 Task: Create Board Knowledge Base Software to Workspace External Affairs. Create Board Customer Churn Analysis to Workspace External Affairs. Create Board Sales Team Training and Development to Workspace External Affairs
Action: Mouse moved to (332, 427)
Screenshot: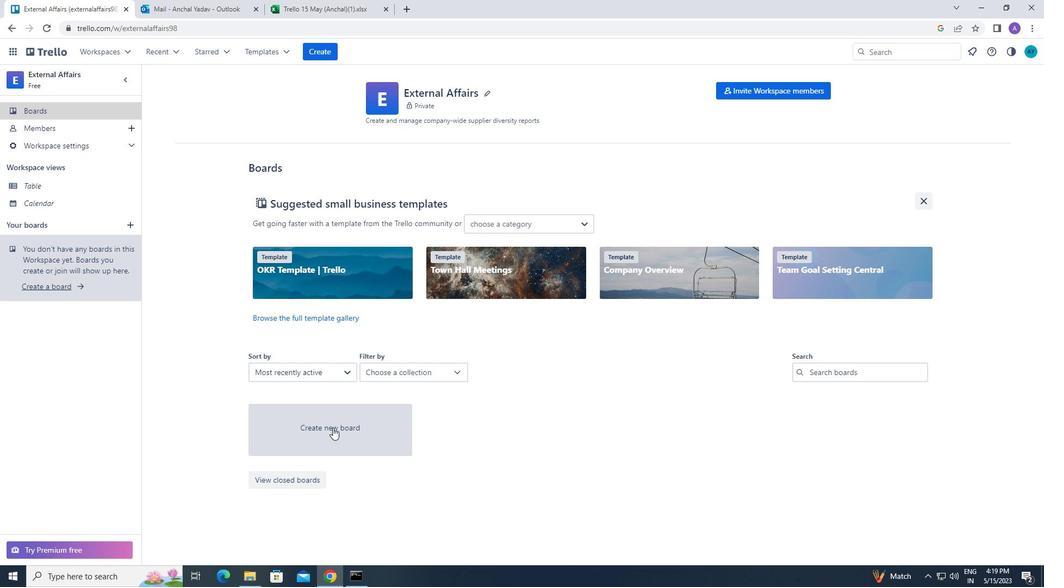 
Action: Mouse pressed left at (332, 427)
Screenshot: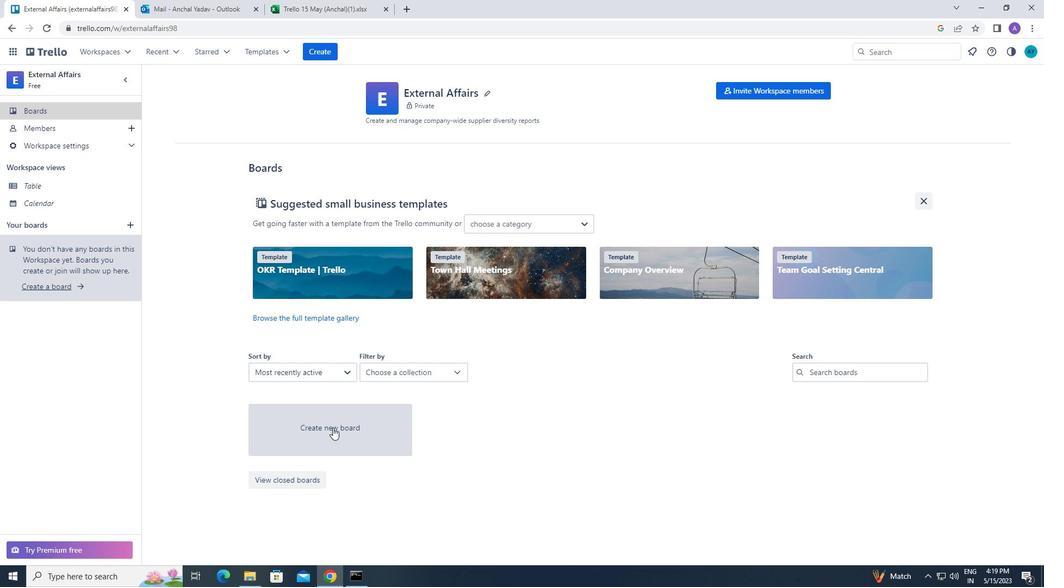 
Action: Key pressed <Key.caps_lock><Key.caps_lock>k<Key.caps_lock>nowledge<Key.space><Key.caps_lock>b<Key.caps_lock>ase<Key.space><Key.caps_lock>s<Key.caps_lock>oftware
Screenshot: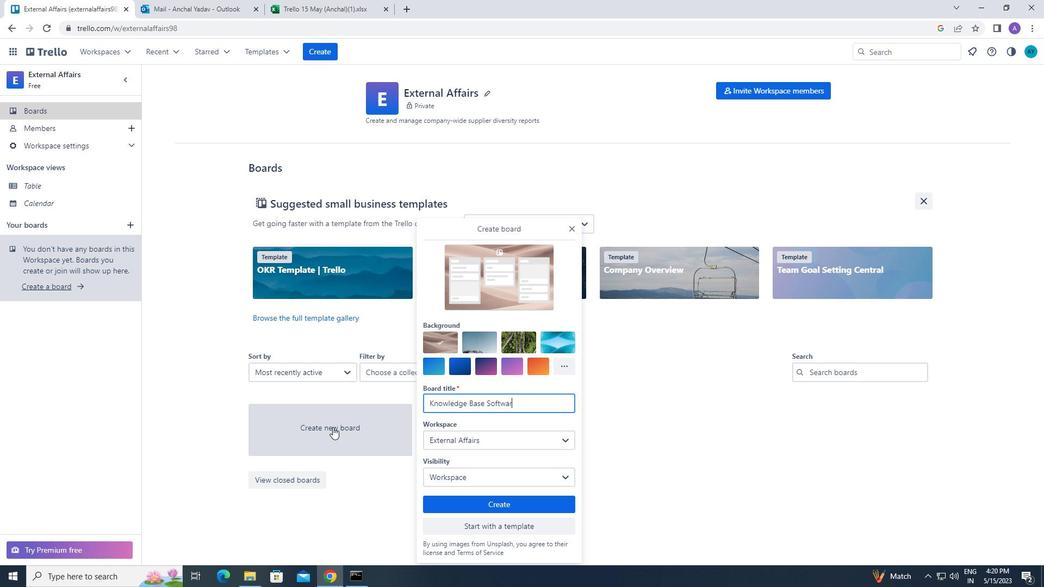 
Action: Mouse moved to (477, 505)
Screenshot: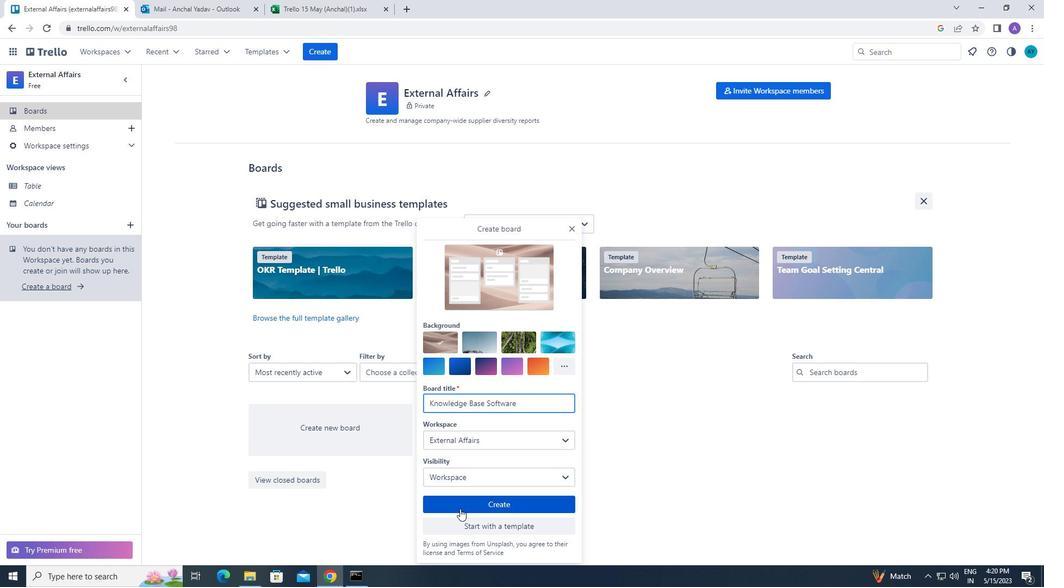 
Action: Mouse pressed left at (477, 505)
Screenshot: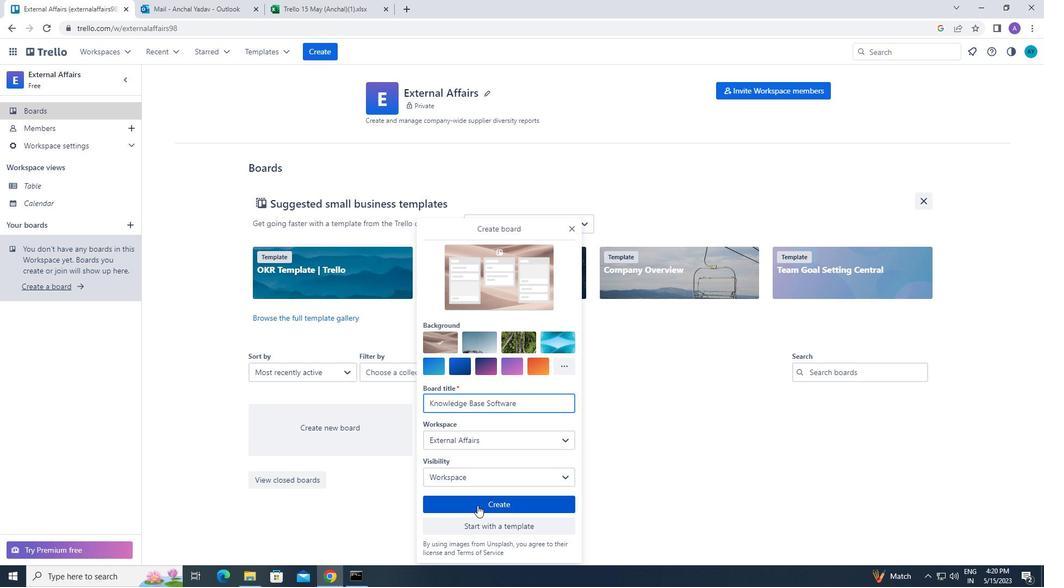 
Action: Mouse moved to (319, 48)
Screenshot: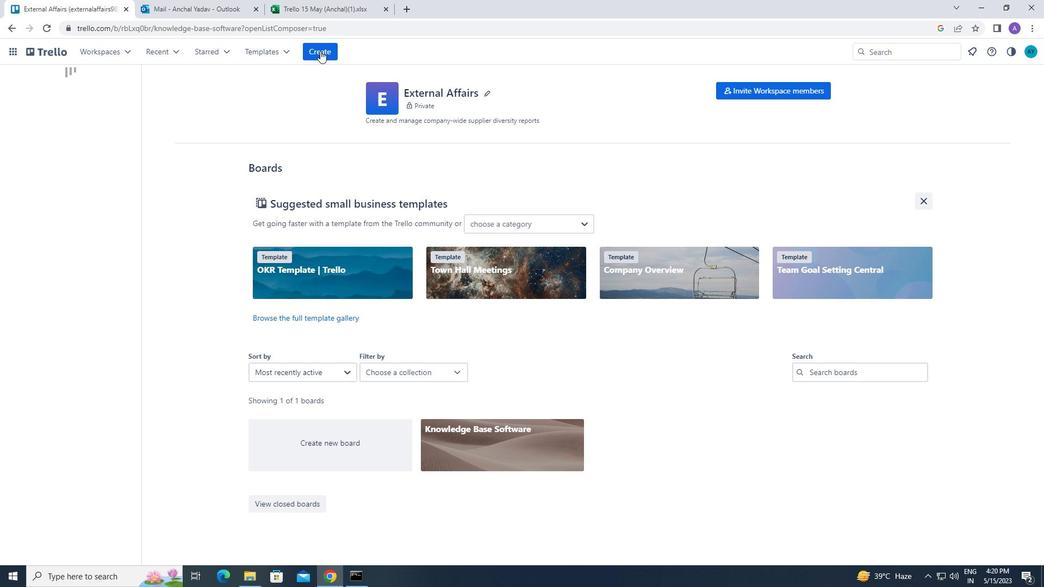 
Action: Mouse pressed left at (319, 48)
Screenshot: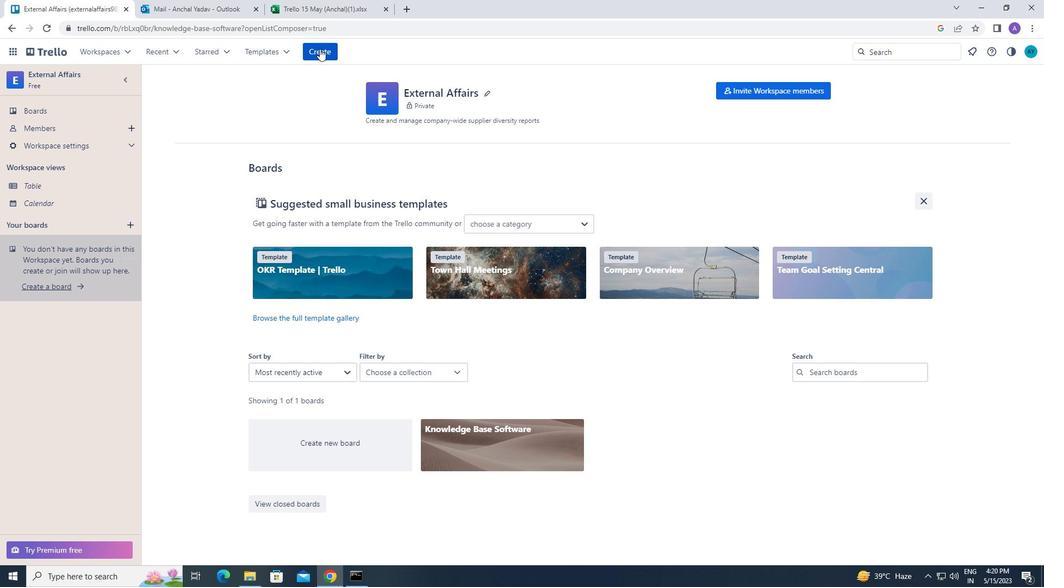 
Action: Mouse moved to (327, 98)
Screenshot: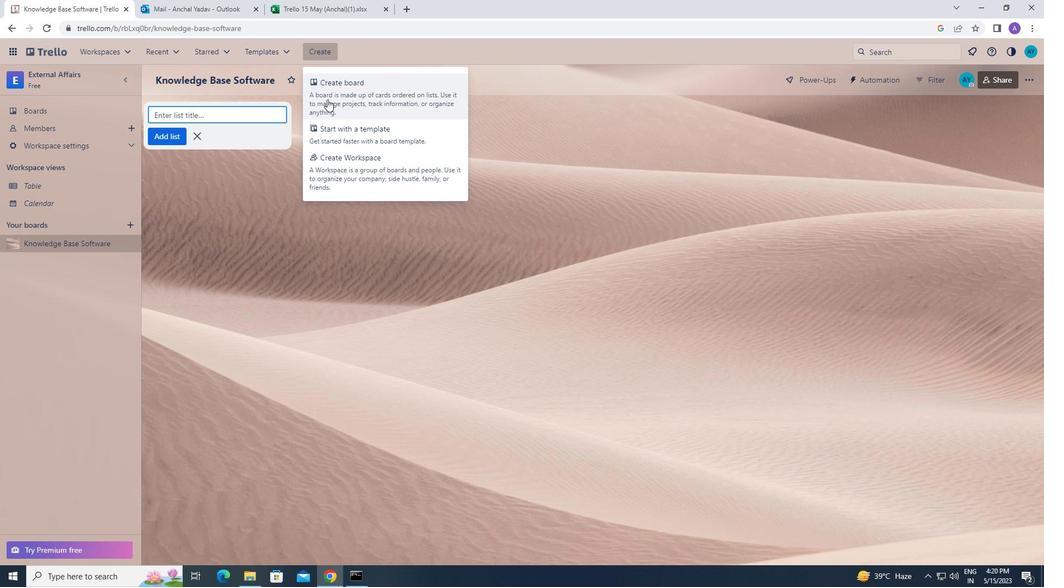 
Action: Mouse pressed left at (327, 98)
Screenshot: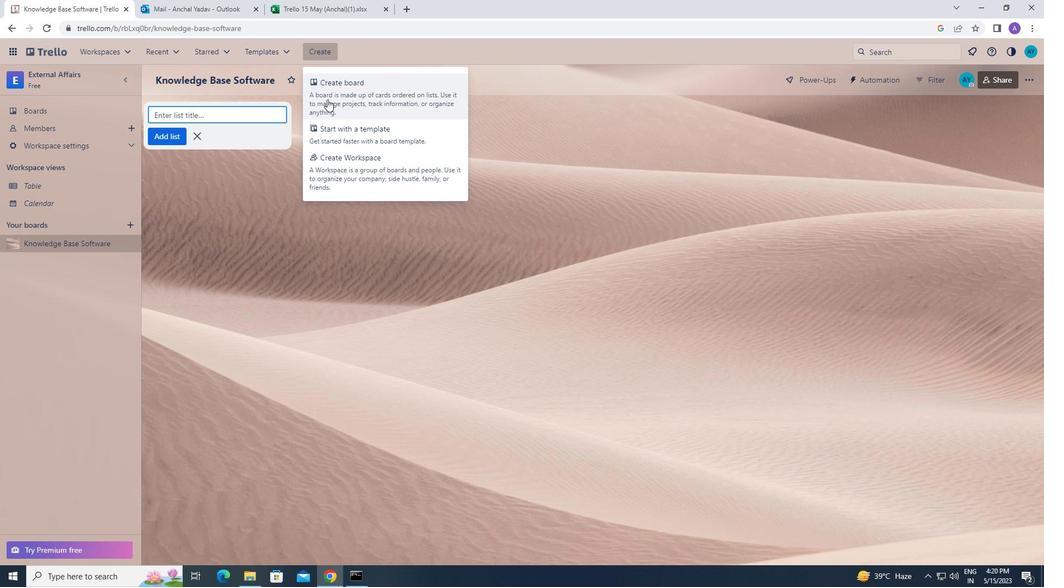 
Action: Mouse moved to (344, 249)
Screenshot: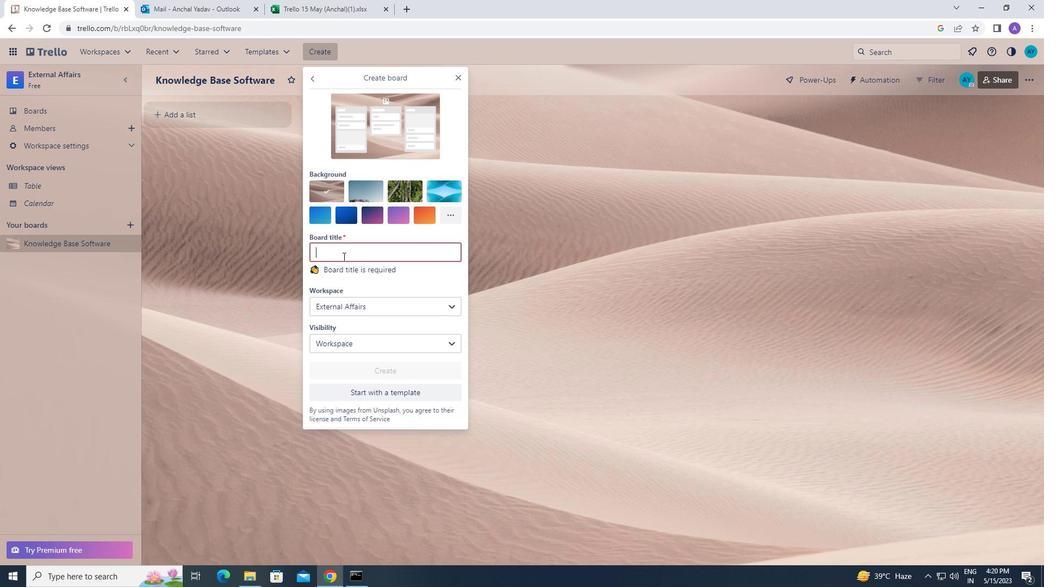 
Action: Mouse pressed left at (344, 249)
Screenshot: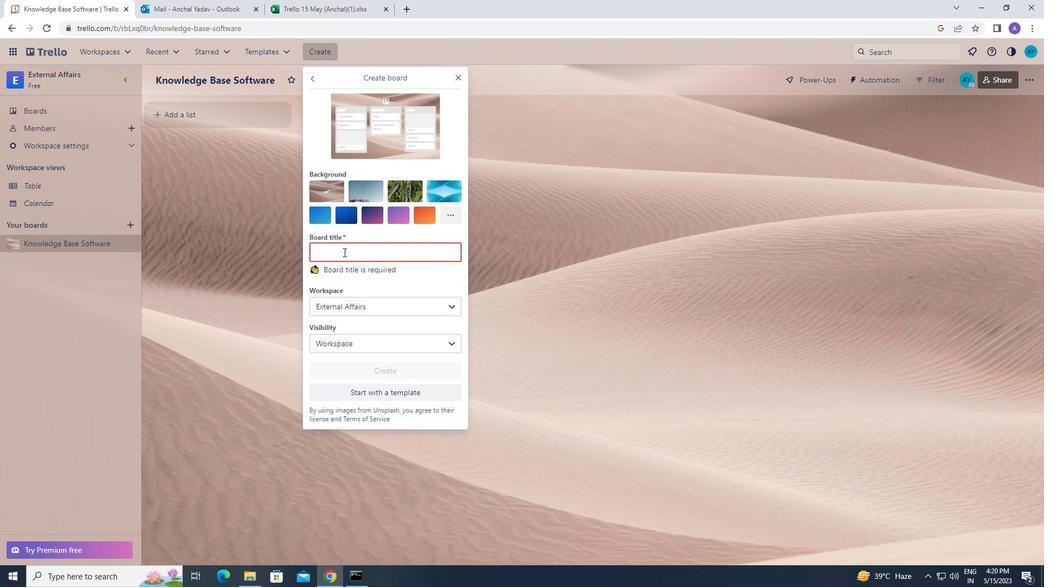 
Action: Mouse moved to (348, 262)
Screenshot: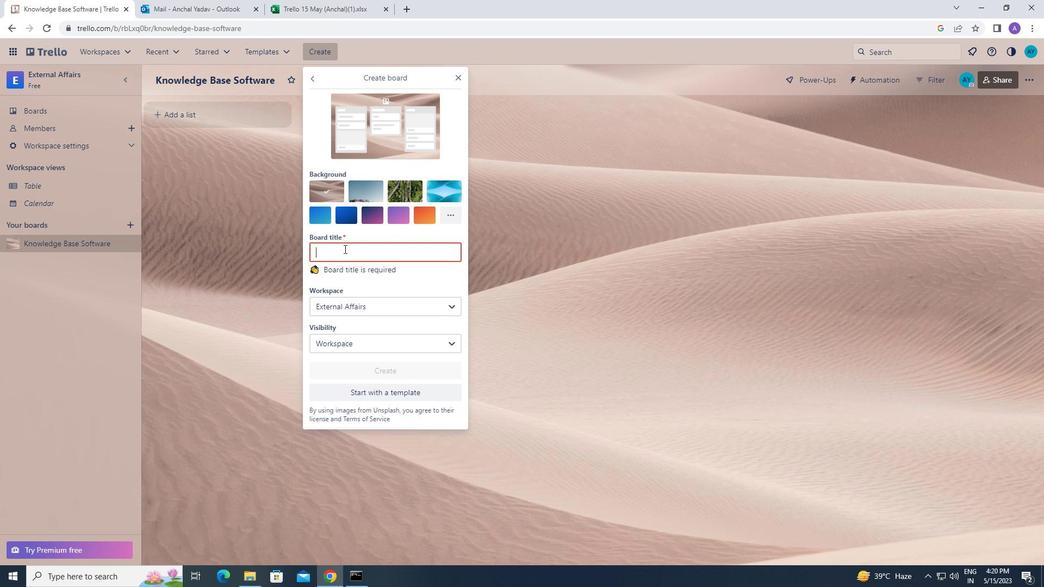 
Action: Key pressed <Key.caps_lock>c<Key.caps_lock>ustomer<Key.space><Key.caps_lock>c<Key.caps_lock>hurn<Key.space><Key.caps_lock>a<Key.caps_lock>nalysis
Screenshot: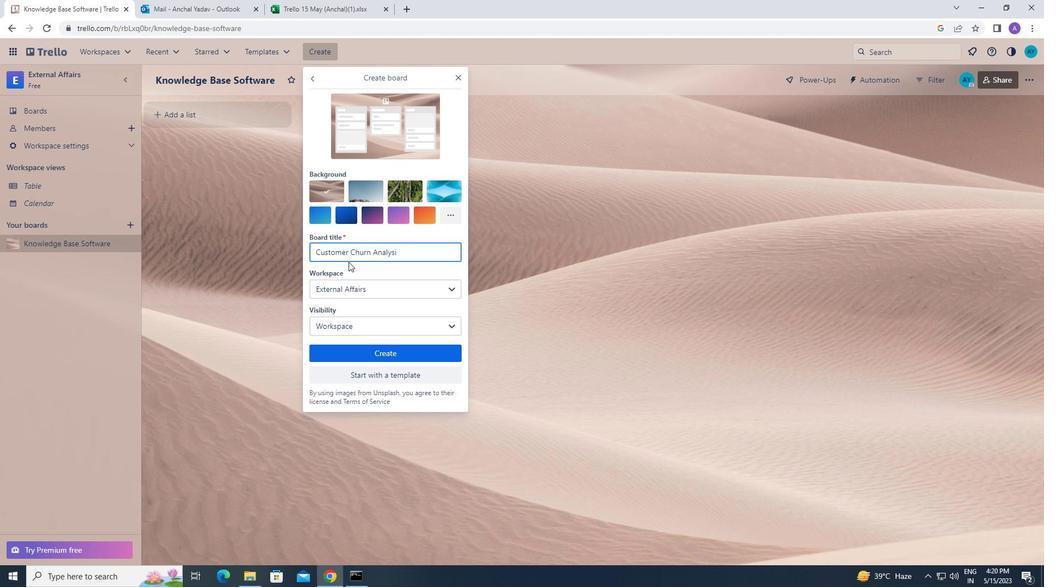 
Action: Mouse moved to (334, 346)
Screenshot: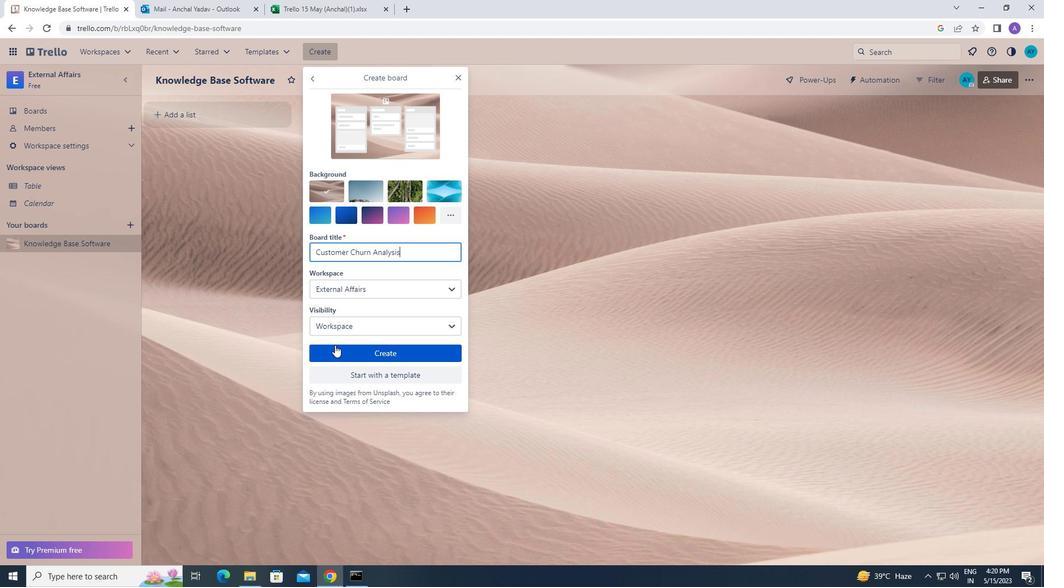 
Action: Mouse pressed left at (334, 346)
Screenshot: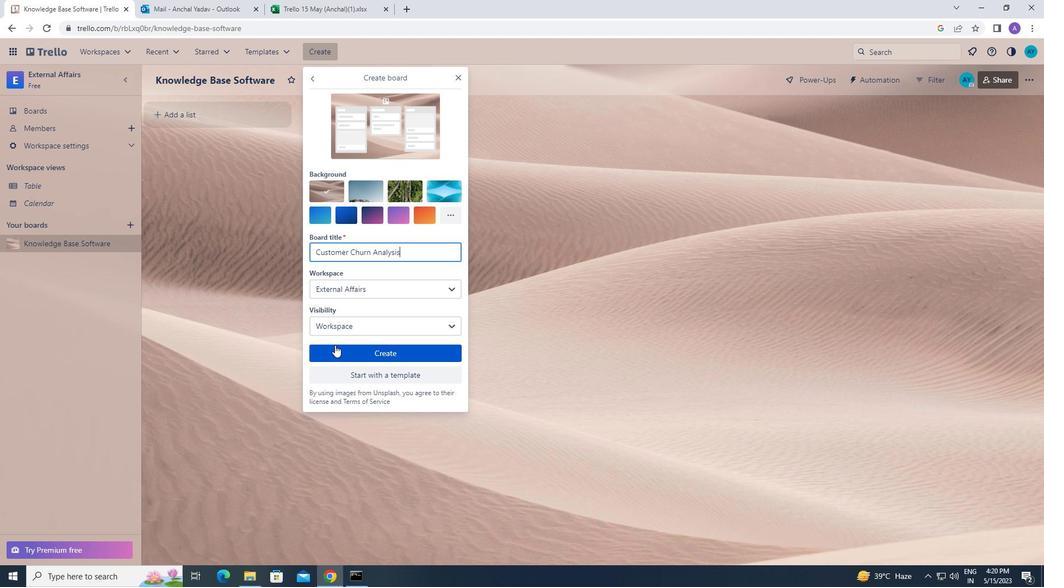 
Action: Mouse moved to (317, 50)
Screenshot: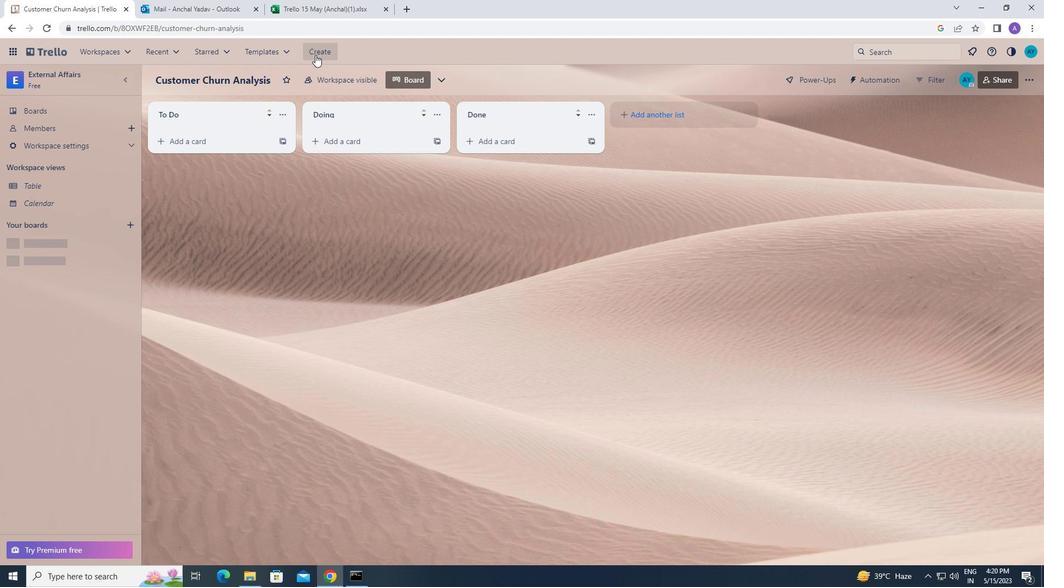 
Action: Mouse pressed left at (317, 50)
Screenshot: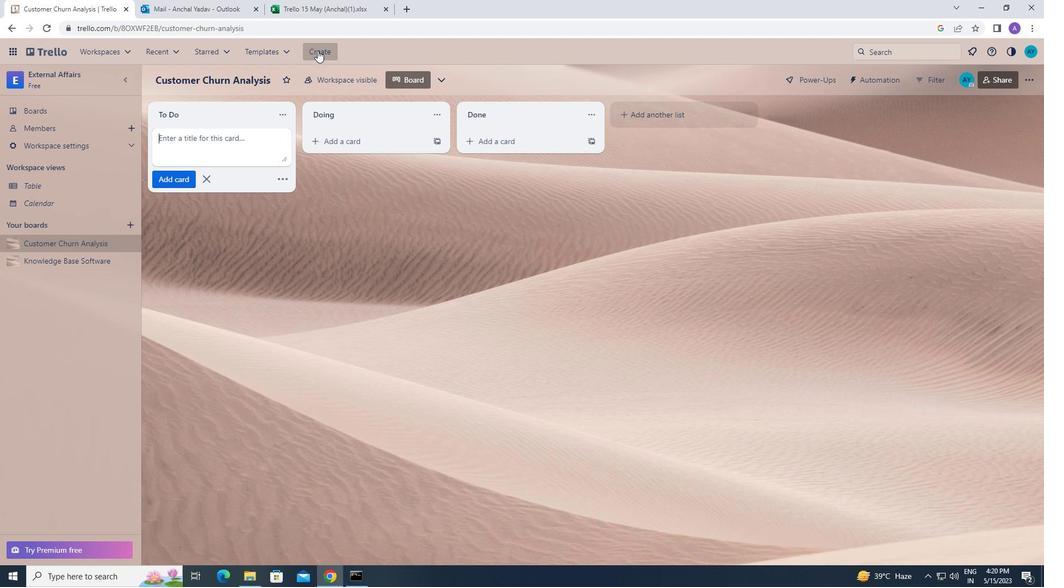 
Action: Mouse moved to (340, 79)
Screenshot: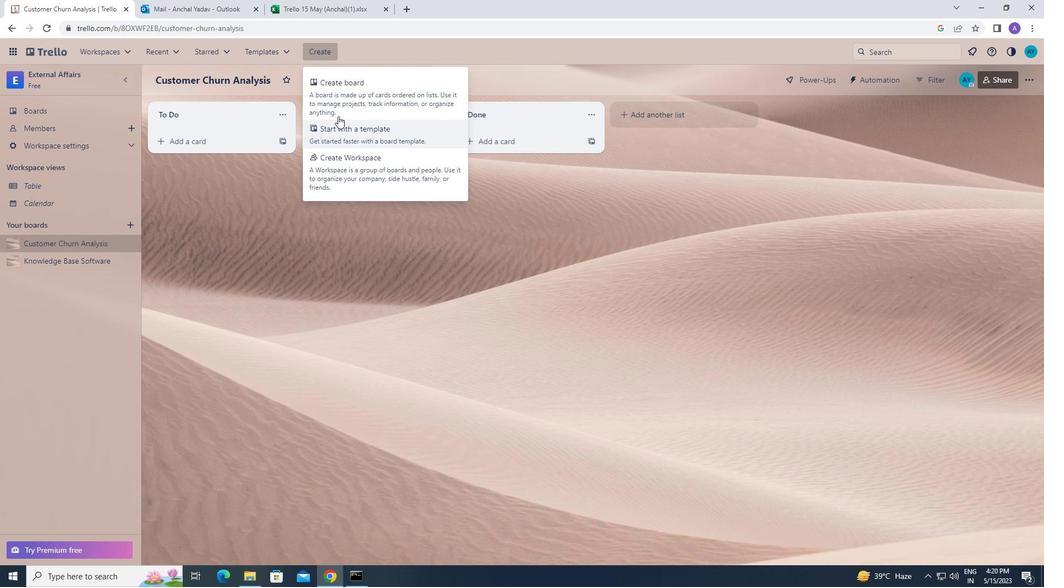 
Action: Mouse pressed left at (340, 79)
Screenshot: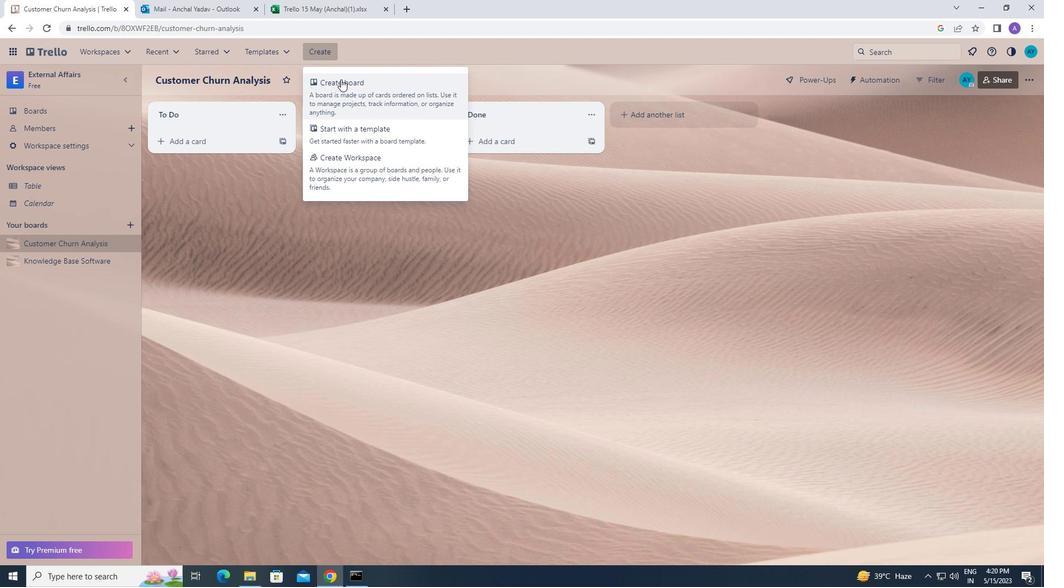 
Action: Mouse moved to (338, 252)
Screenshot: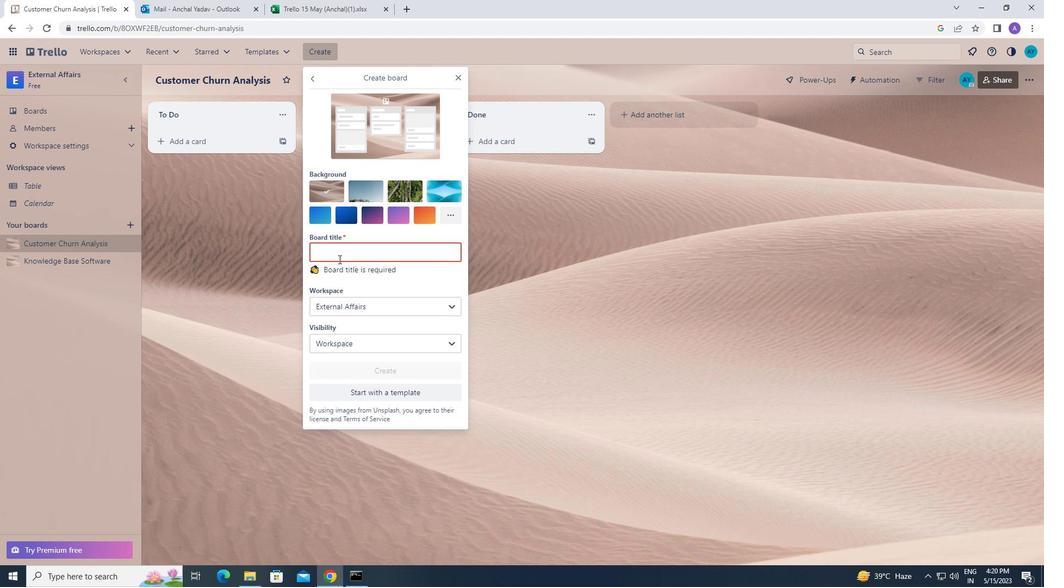 
Action: Mouse pressed left at (338, 252)
Screenshot: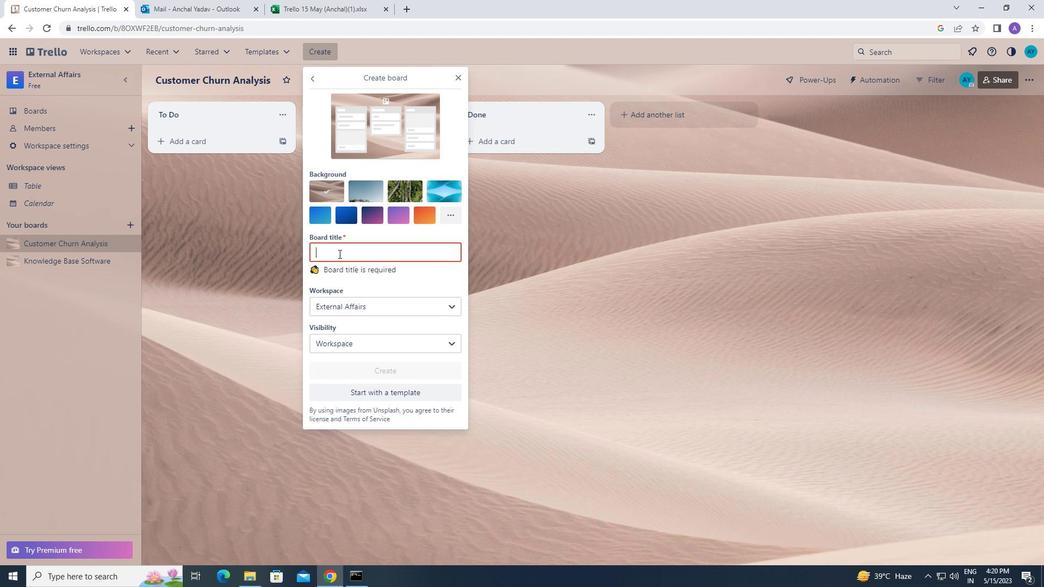 
Action: Key pressed <Key.caps_lock>s<Key.caps_lock>ales<Key.space><Key.caps_lock>t<Key.caps_lock>
Screenshot: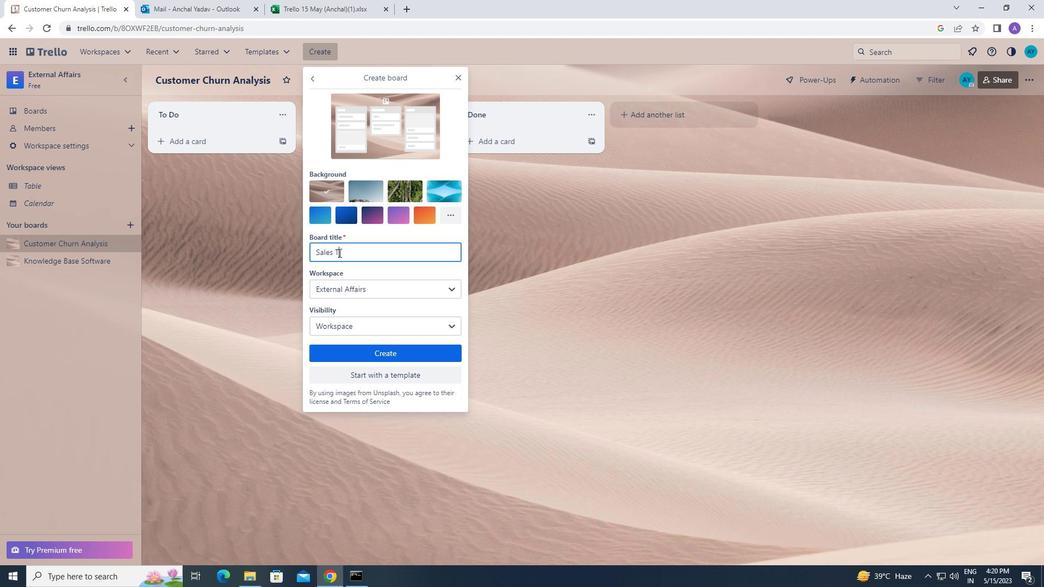
Action: Mouse moved to (392, 236)
Screenshot: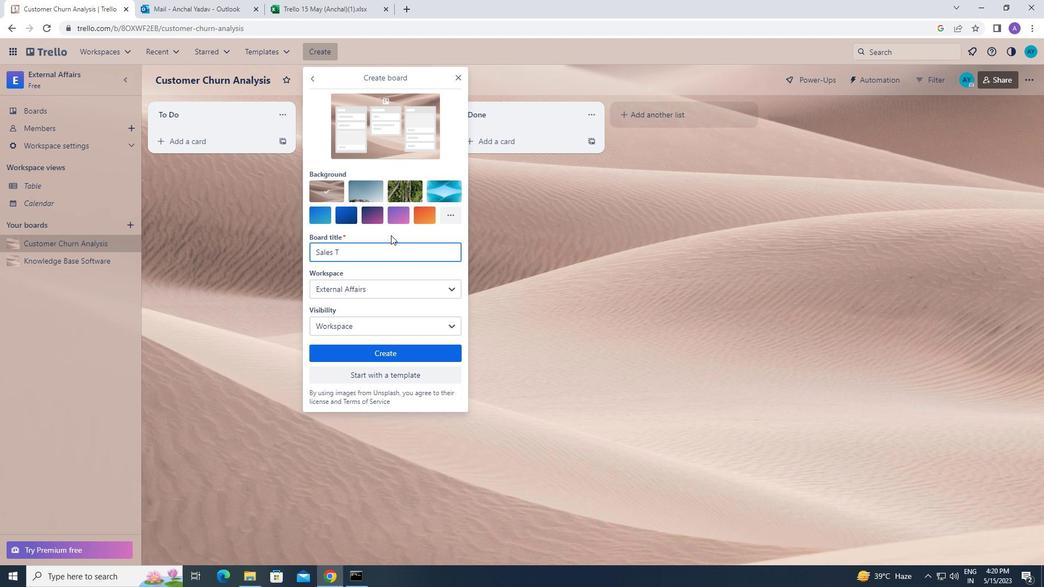 
Action: Key pressed e
Screenshot: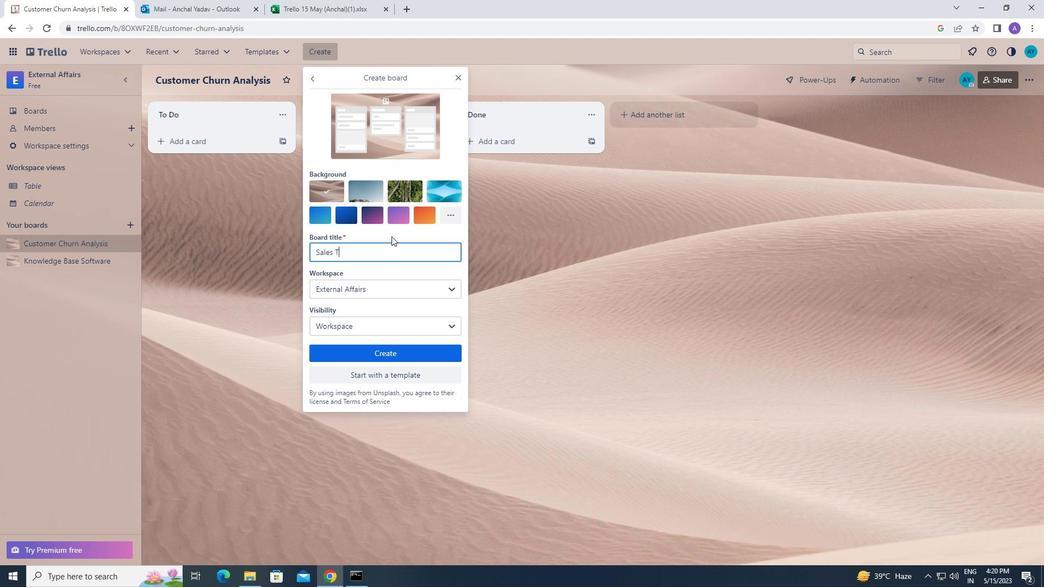 
Action: Mouse moved to (708, 218)
Screenshot: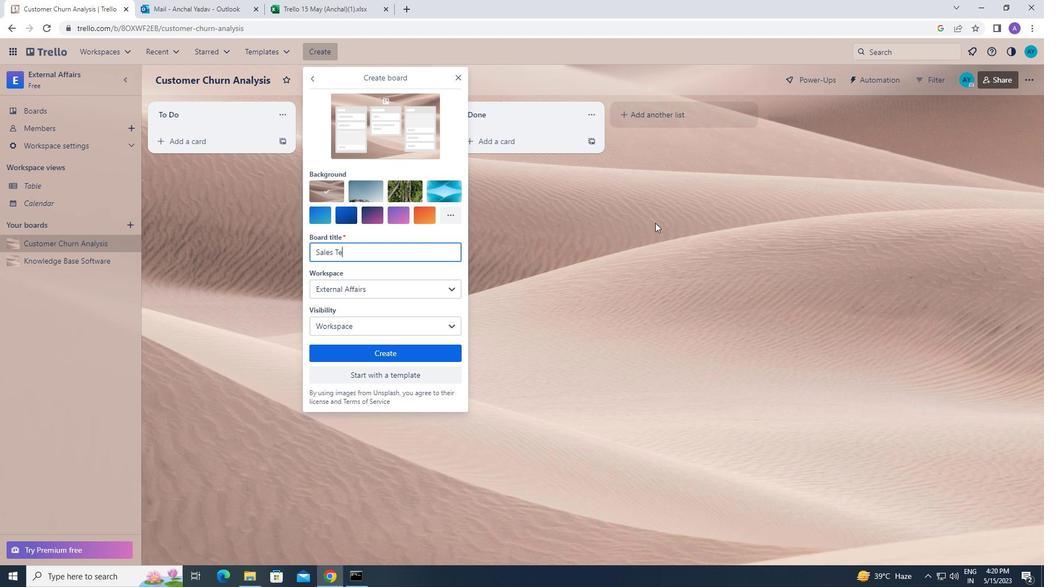 
Action: Key pressed am<Key.space><Key.caps_lock>t<Key.caps_lock>raining<Key.space>and<Key.space><Key.caps_lock>d<Key.caps_lock>evelopment
Screenshot: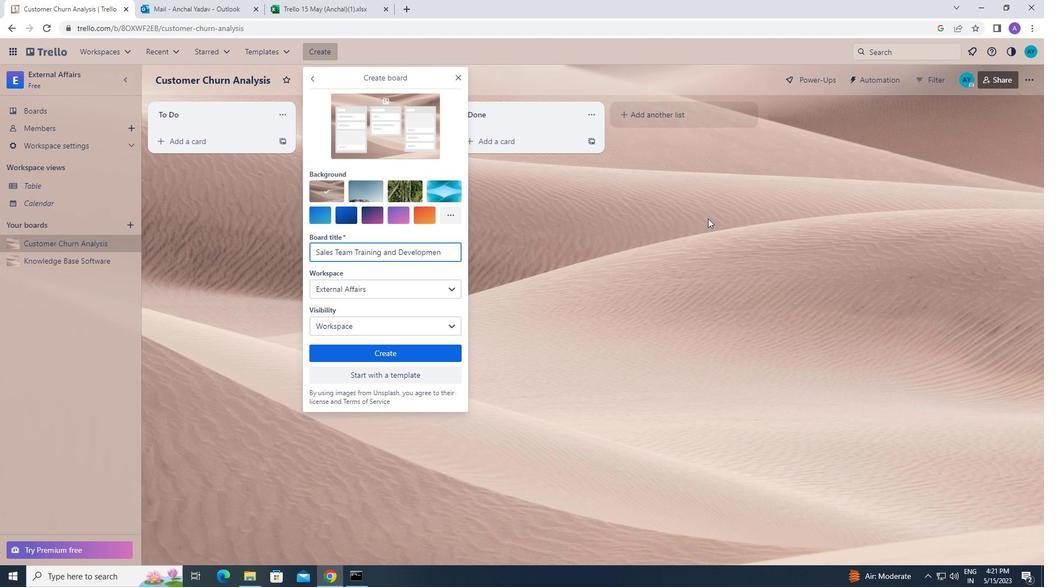 
Action: Mouse moved to (340, 349)
Screenshot: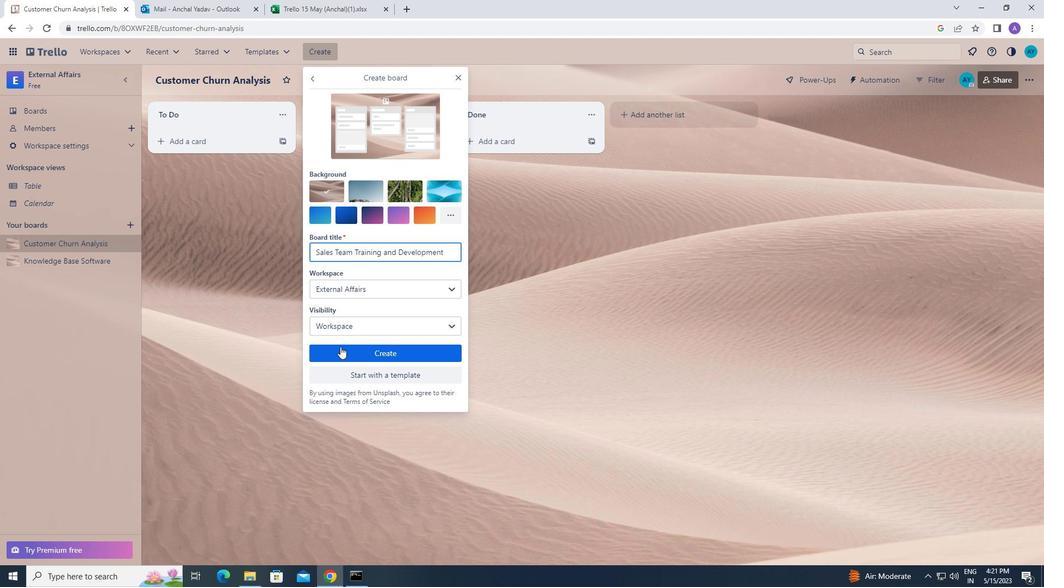 
Action: Mouse pressed left at (340, 349)
Screenshot: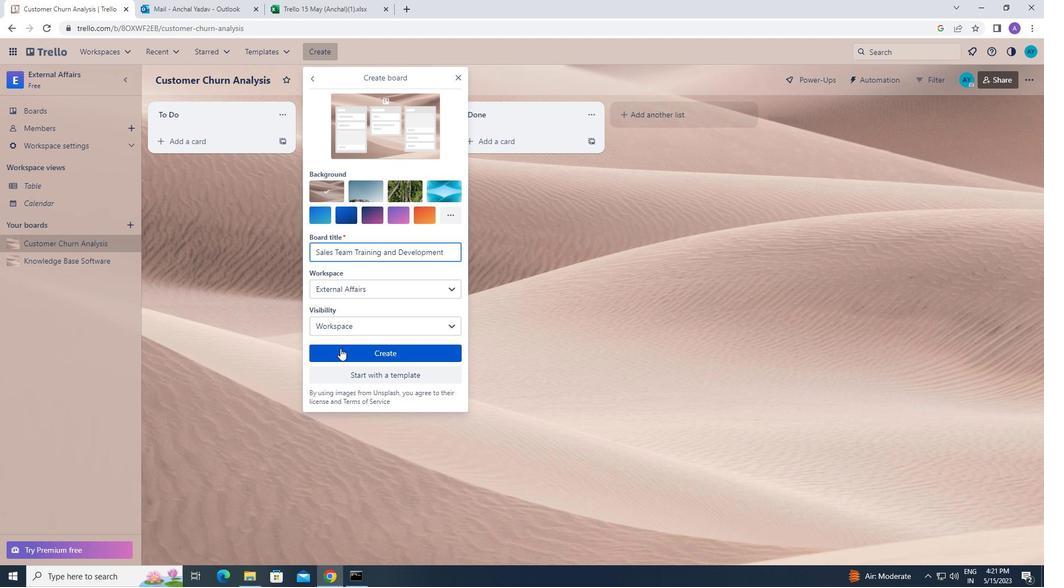 
Action: Mouse moved to (341, 349)
Screenshot: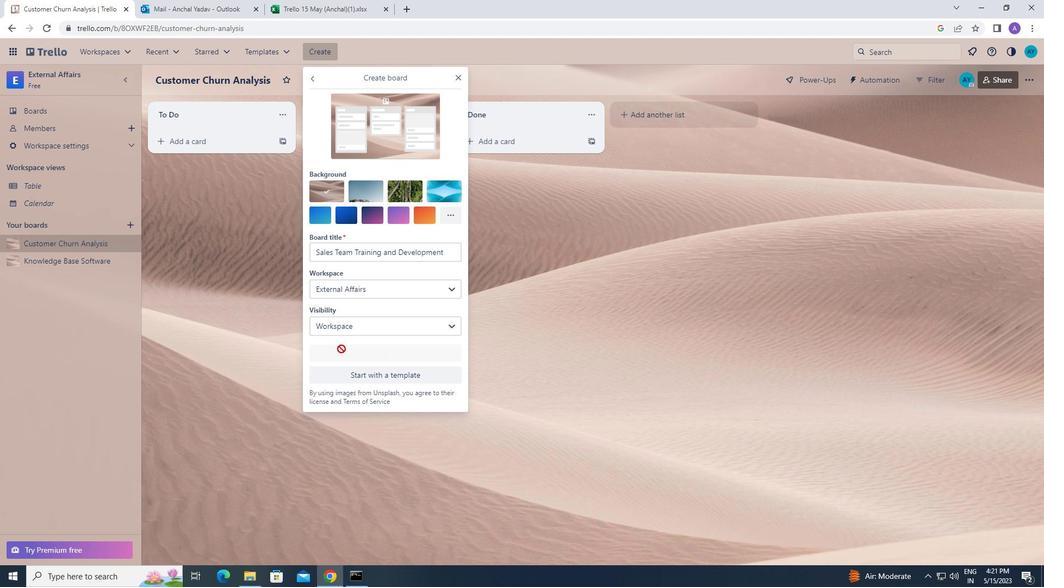 
